 Task: Look for properties with their price reduced in the last 30 days.
Action: Mouse moved to (498, 213)
Screenshot: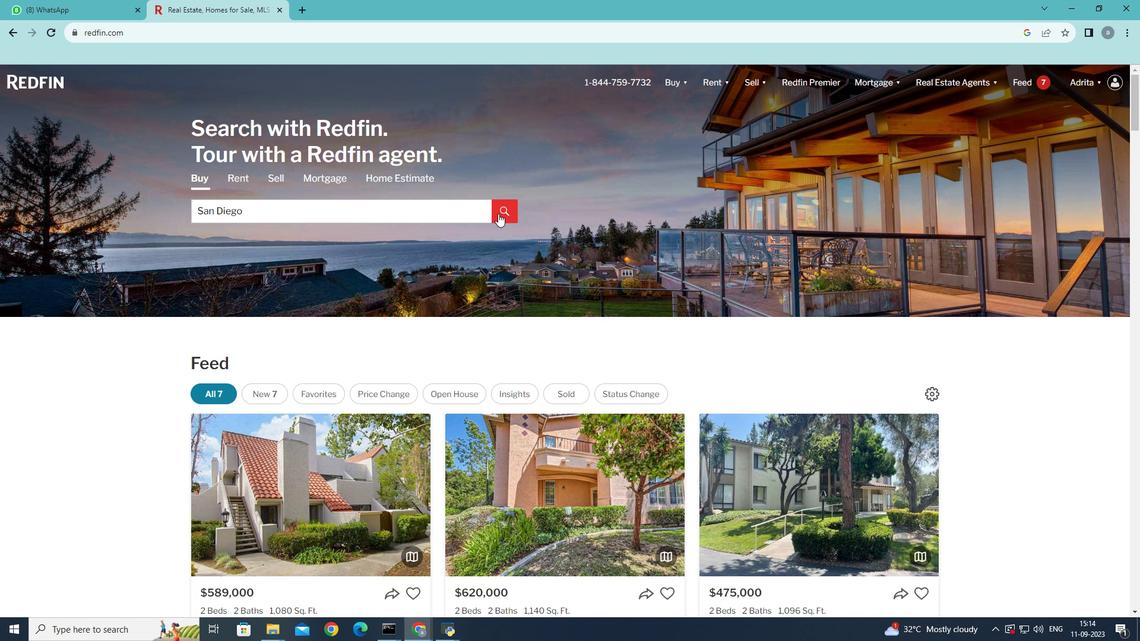 
Action: Mouse pressed left at (498, 213)
Screenshot: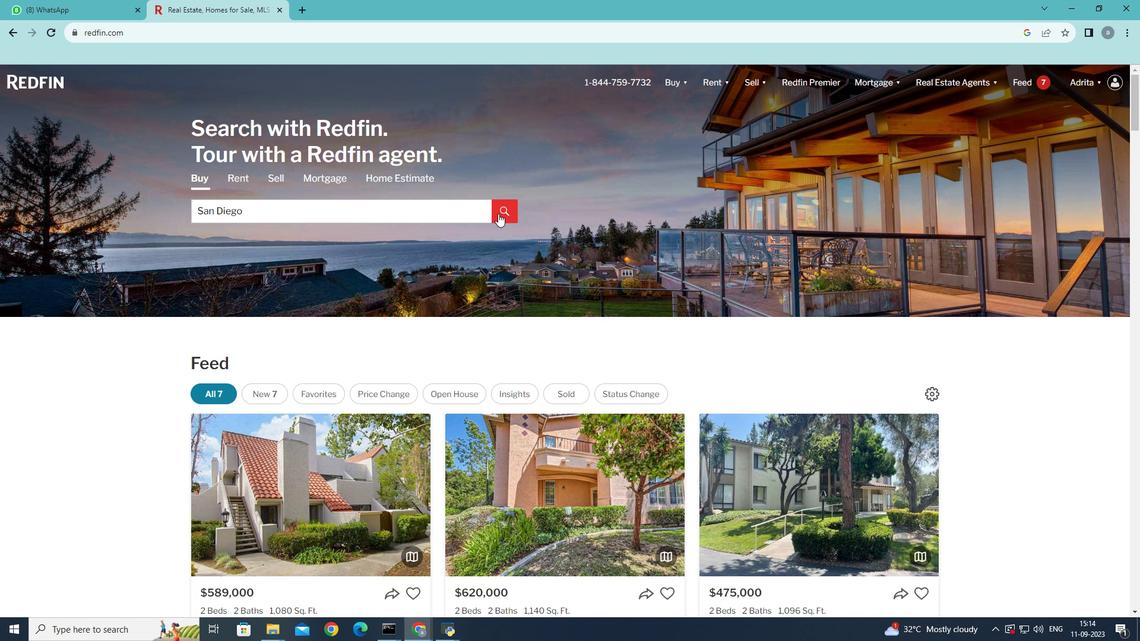 
Action: Mouse moved to (1024, 160)
Screenshot: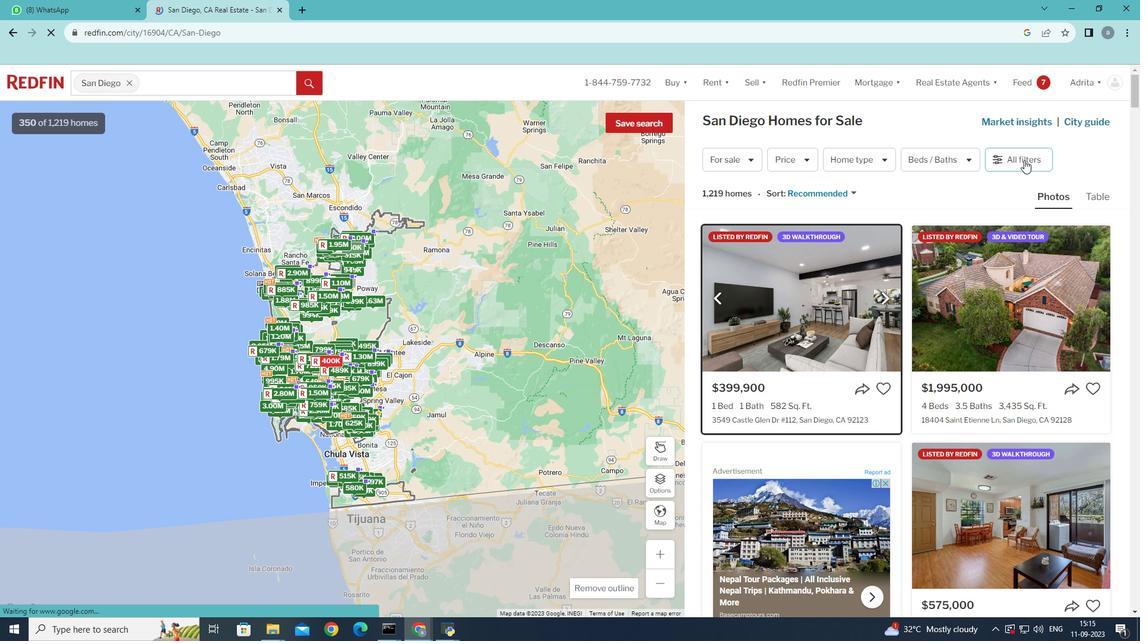
Action: Mouse pressed left at (1024, 160)
Screenshot: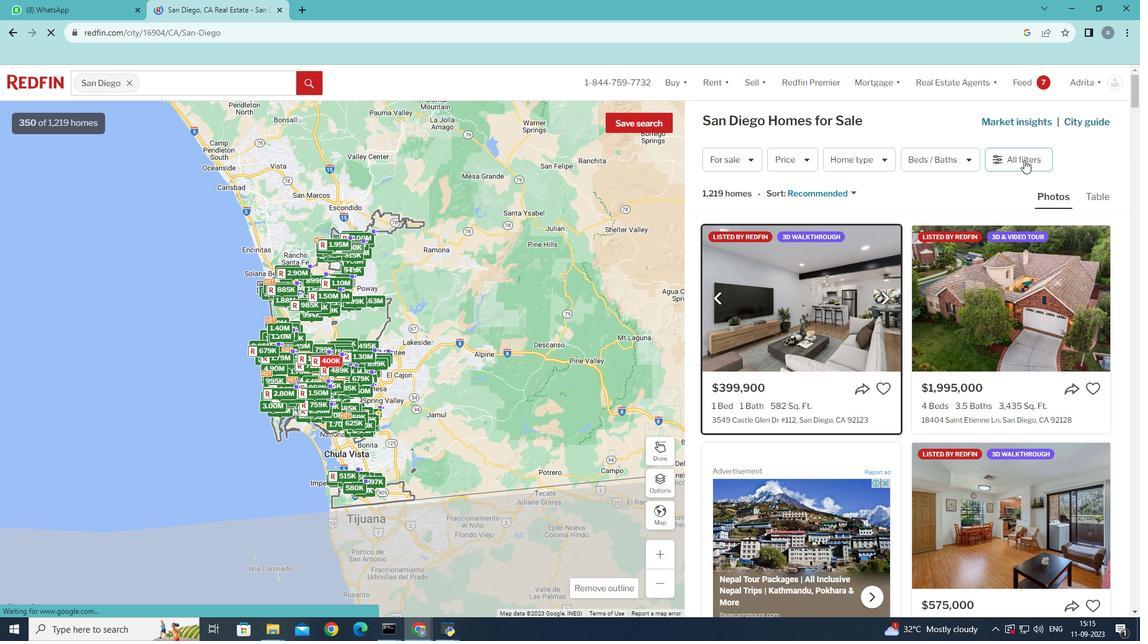 
Action: Mouse moved to (1049, 419)
Screenshot: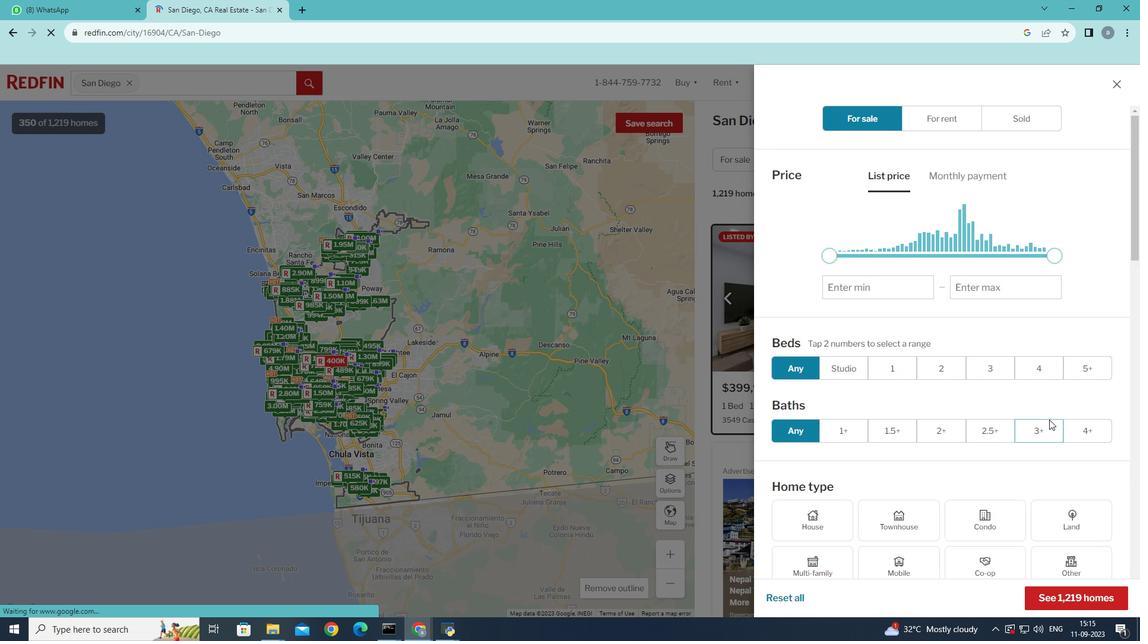 
Action: Mouse scrolled (1049, 419) with delta (0, 0)
Screenshot: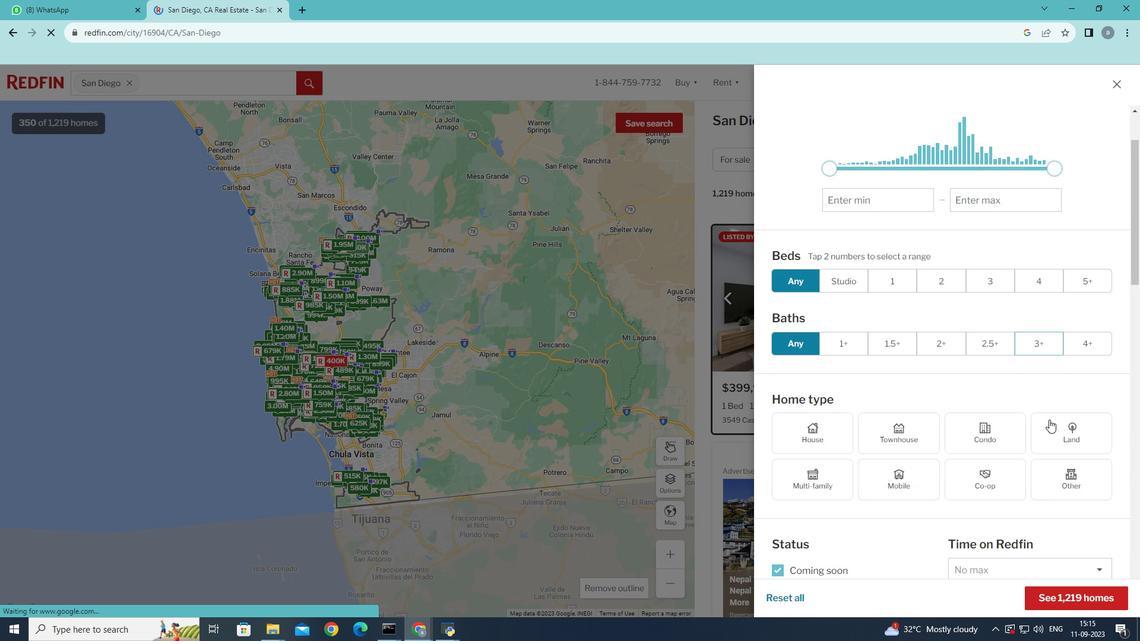 
Action: Mouse scrolled (1049, 419) with delta (0, 0)
Screenshot: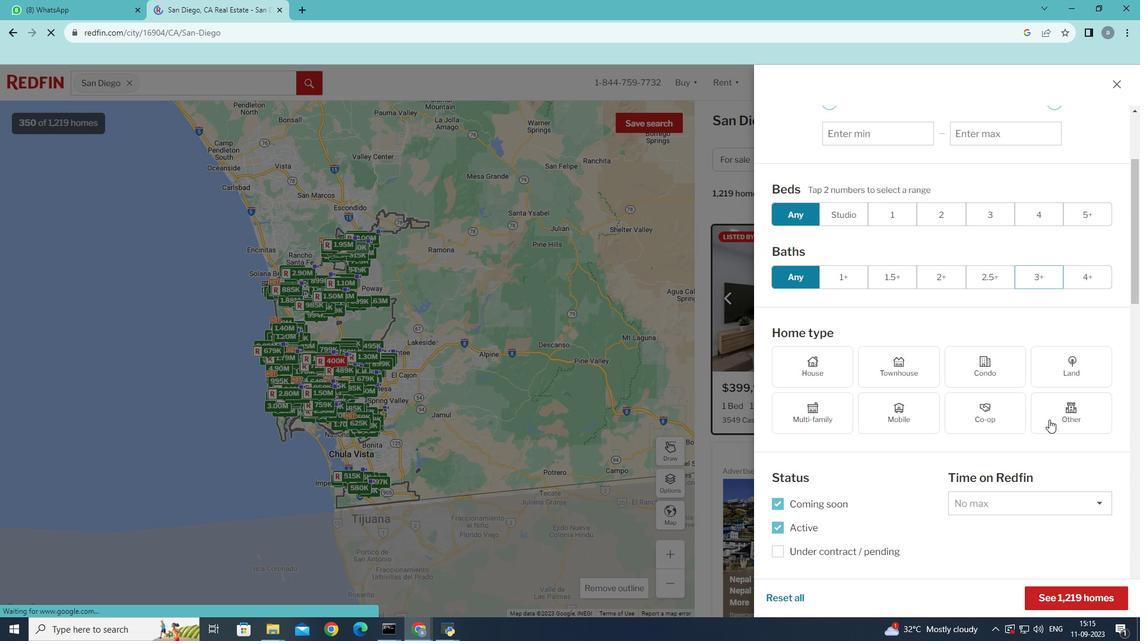 
Action: Mouse scrolled (1049, 419) with delta (0, 0)
Screenshot: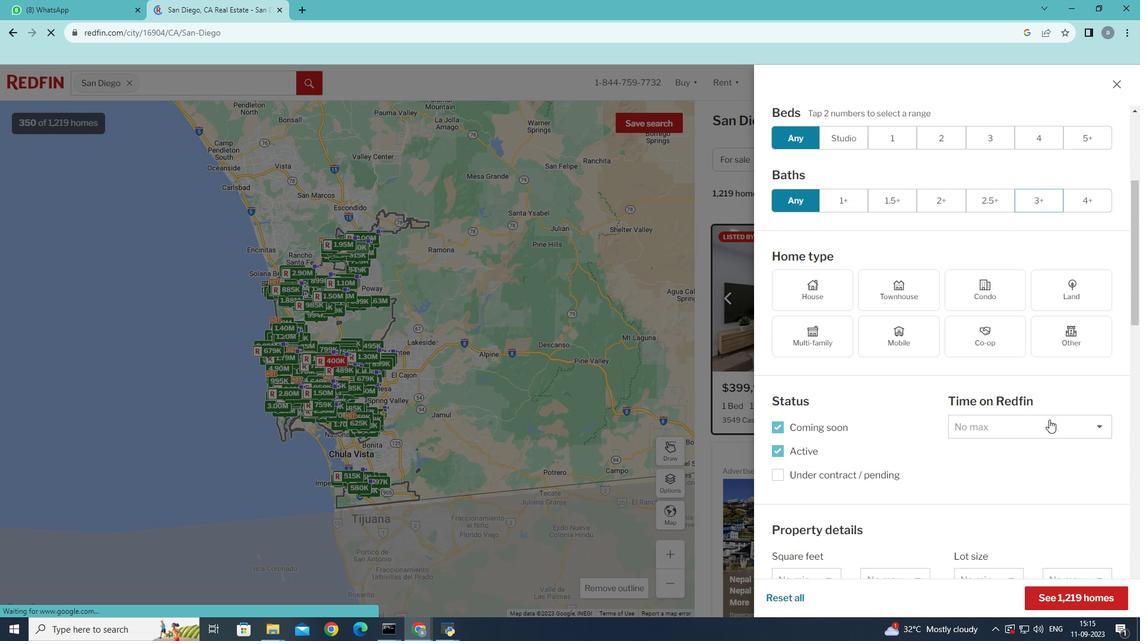 
Action: Mouse scrolled (1049, 419) with delta (0, 0)
Screenshot: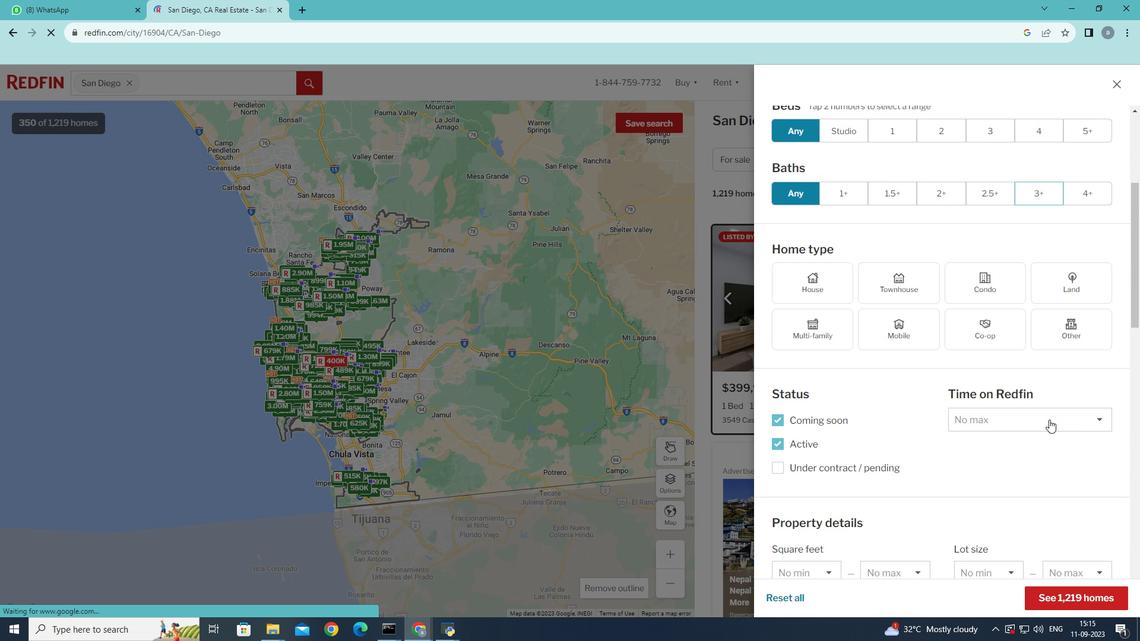 
Action: Mouse moved to (1049, 419)
Screenshot: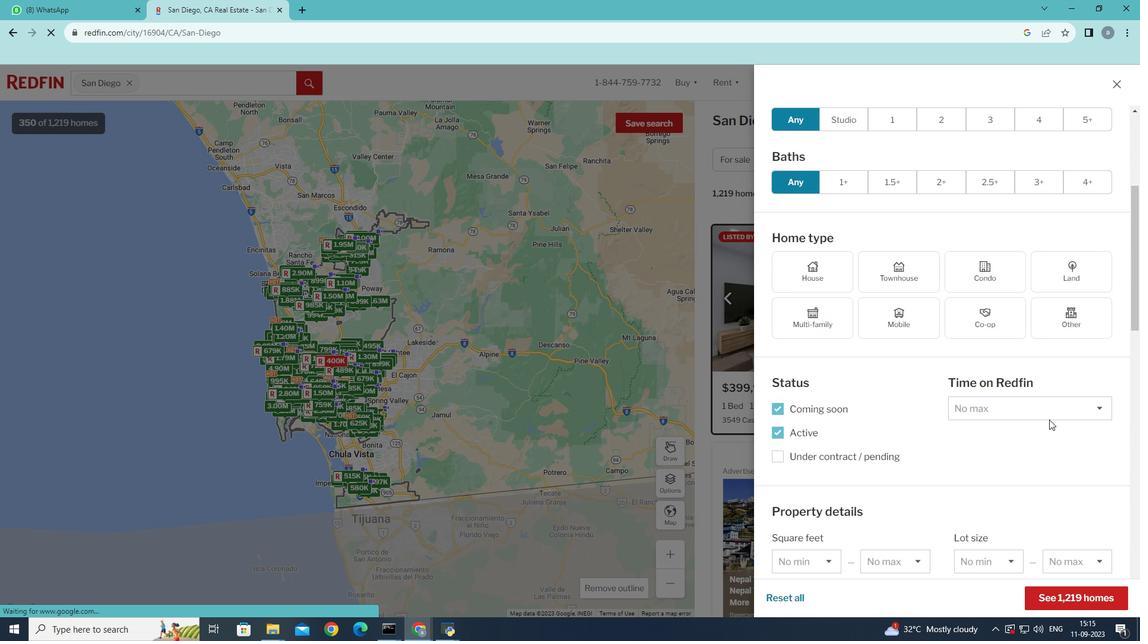 
Action: Mouse scrolled (1049, 419) with delta (0, 0)
Screenshot: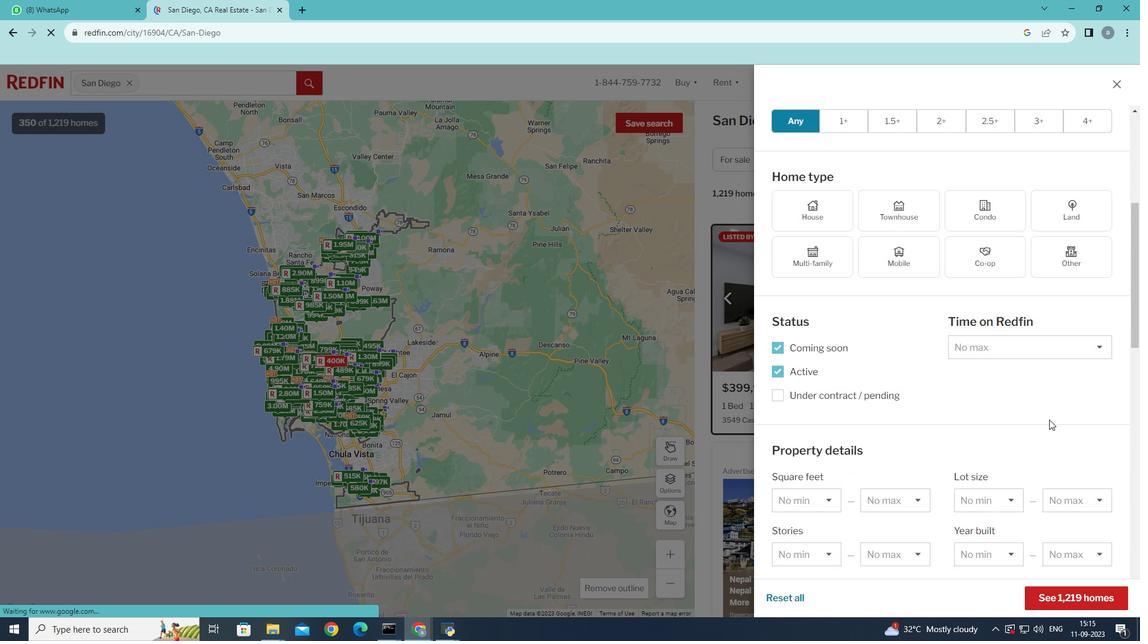 
Action: Mouse scrolled (1049, 419) with delta (0, 0)
Screenshot: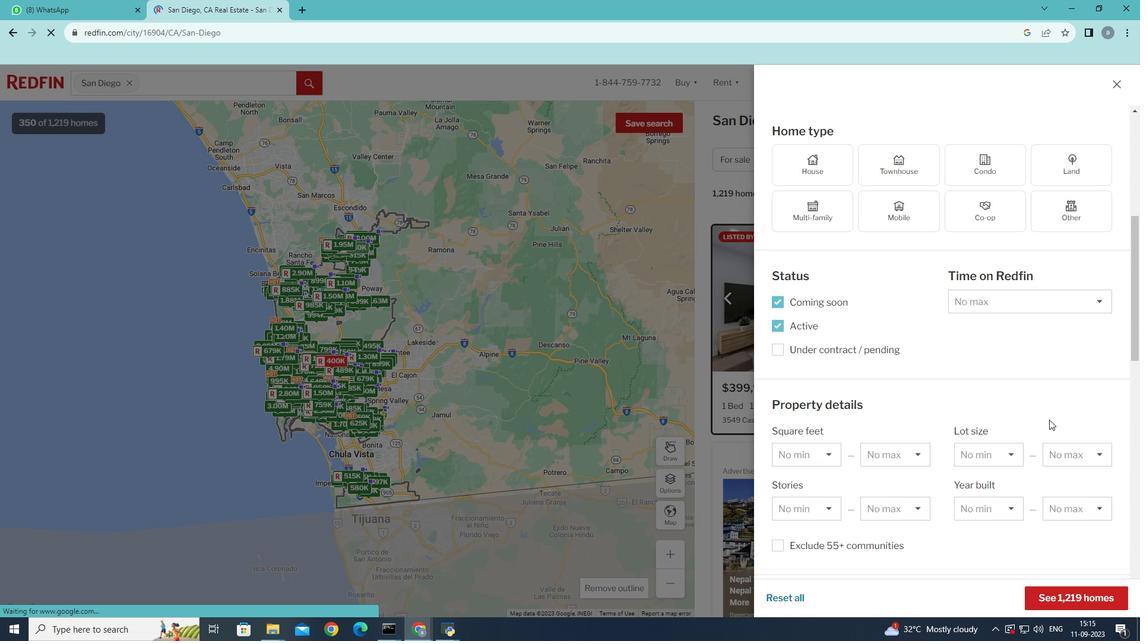 
Action: Mouse scrolled (1049, 419) with delta (0, 0)
Screenshot: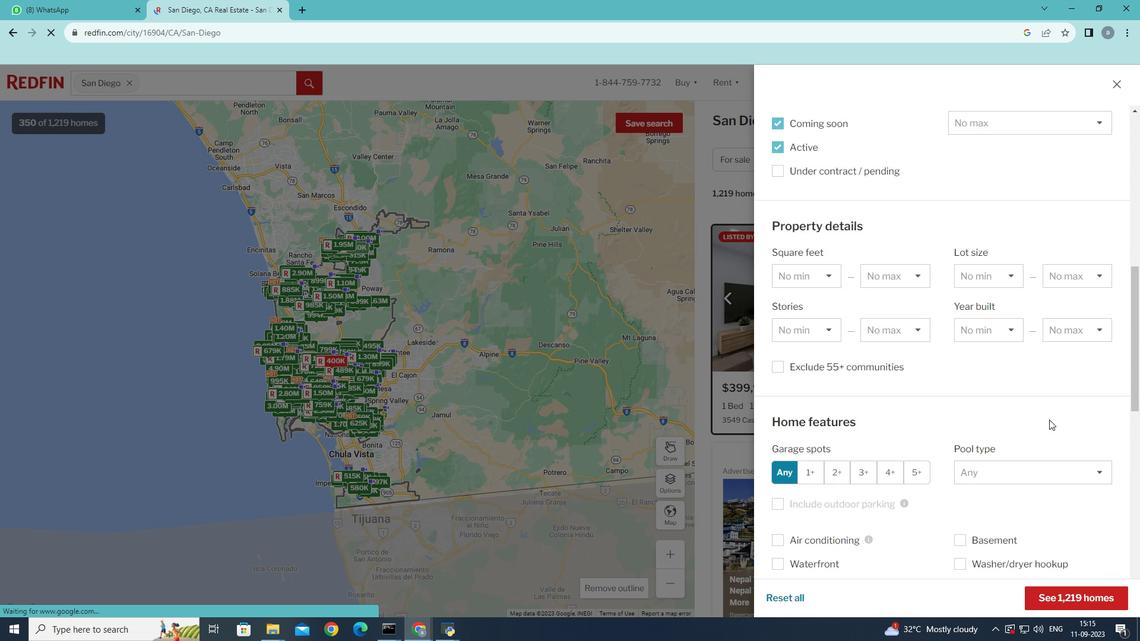 
Action: Mouse scrolled (1049, 419) with delta (0, 0)
Screenshot: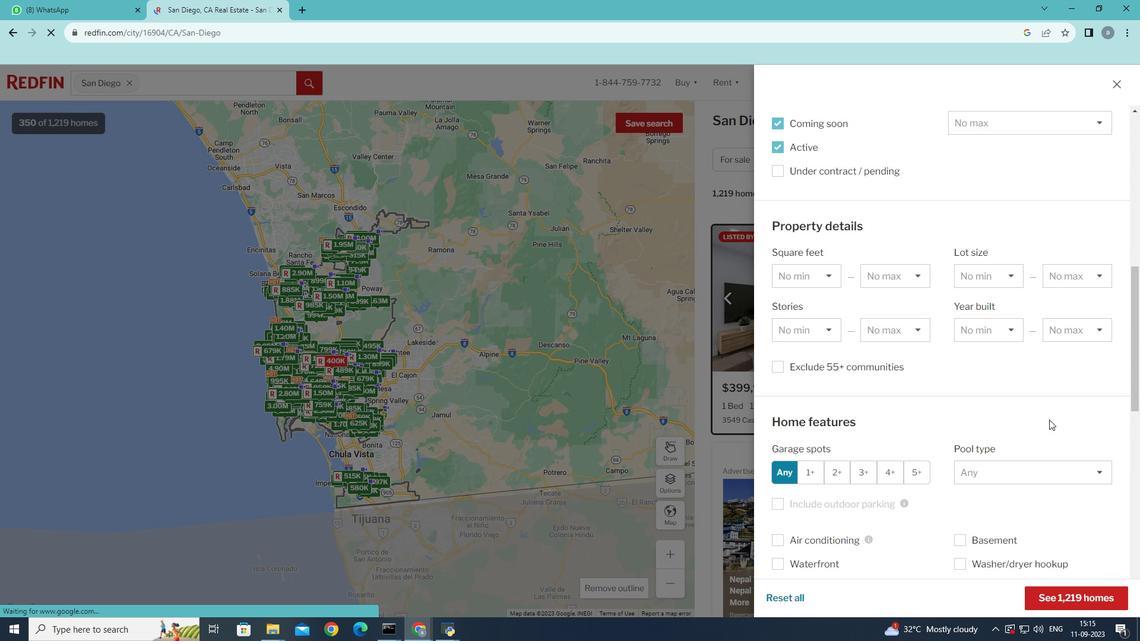 
Action: Mouse scrolled (1049, 419) with delta (0, 0)
Screenshot: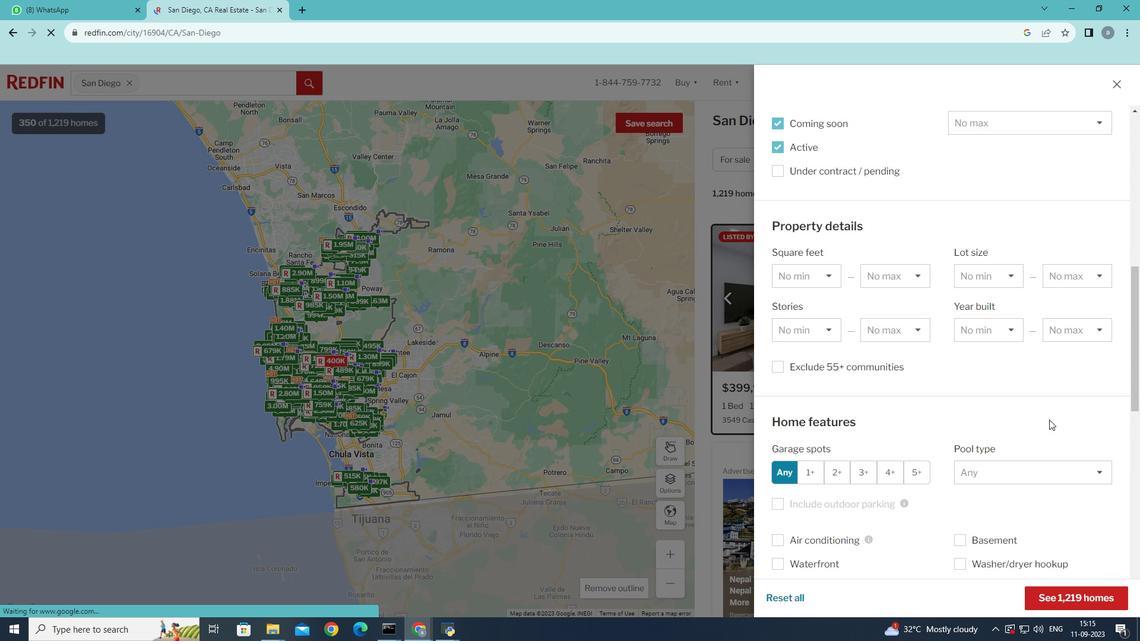 
Action: Mouse scrolled (1049, 419) with delta (0, 0)
Screenshot: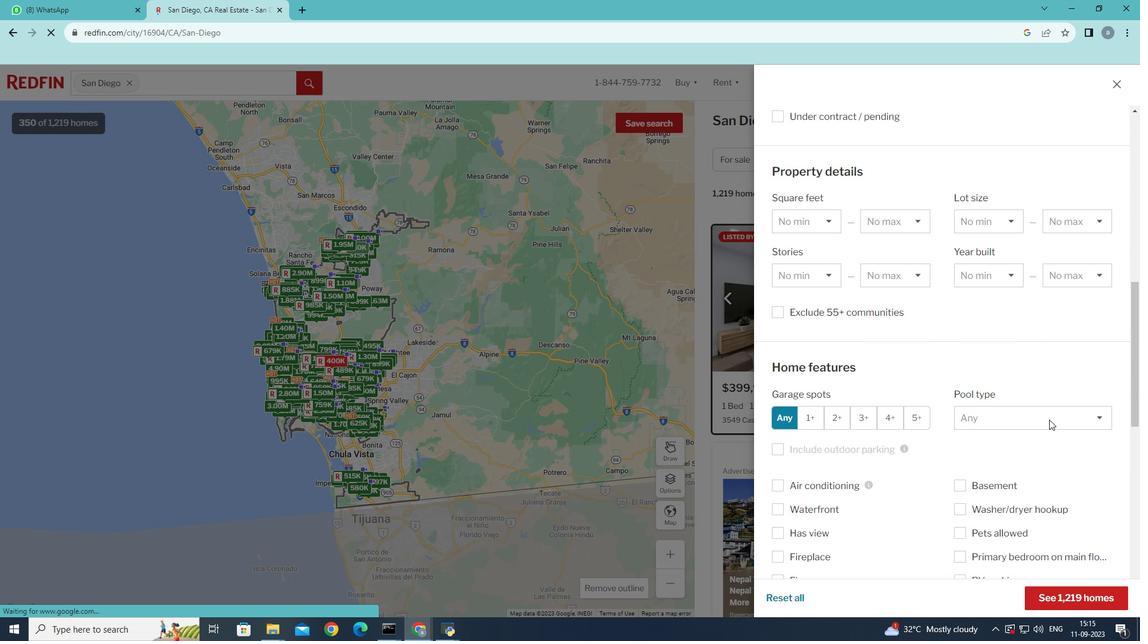 
Action: Mouse scrolled (1049, 419) with delta (0, 0)
Screenshot: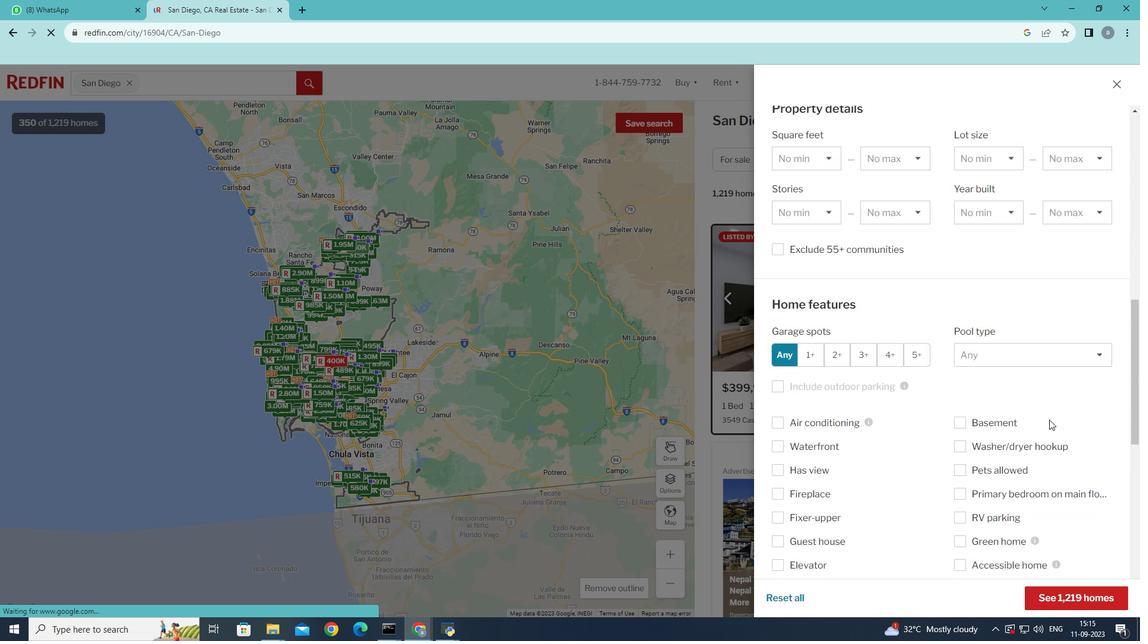 
Action: Mouse moved to (1049, 419)
Screenshot: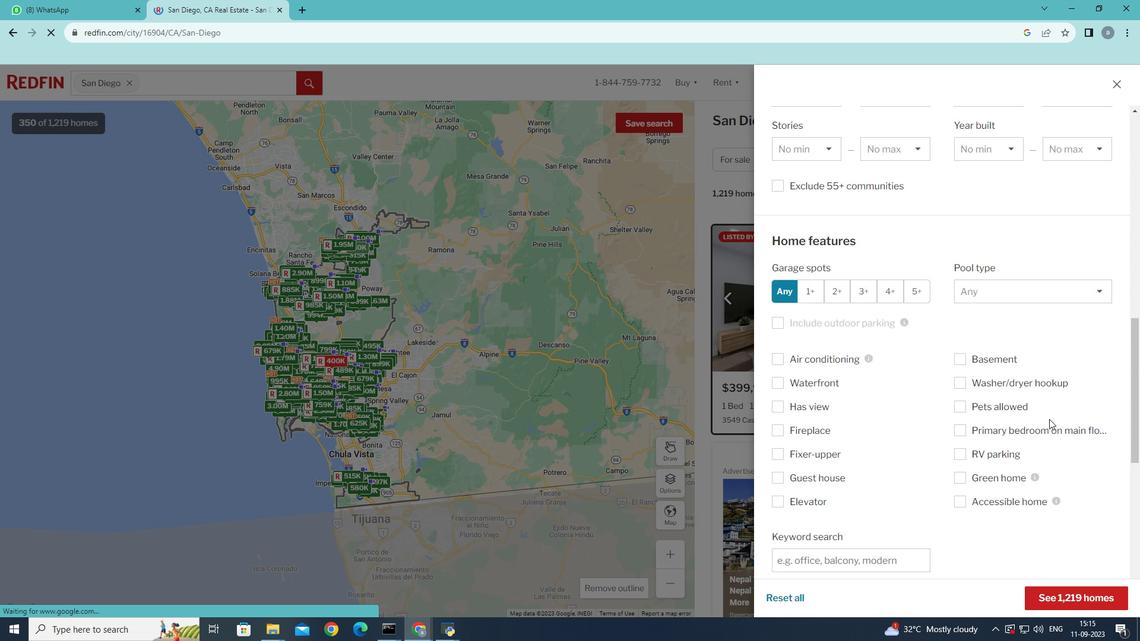 
Action: Mouse scrolled (1049, 418) with delta (0, 0)
Screenshot: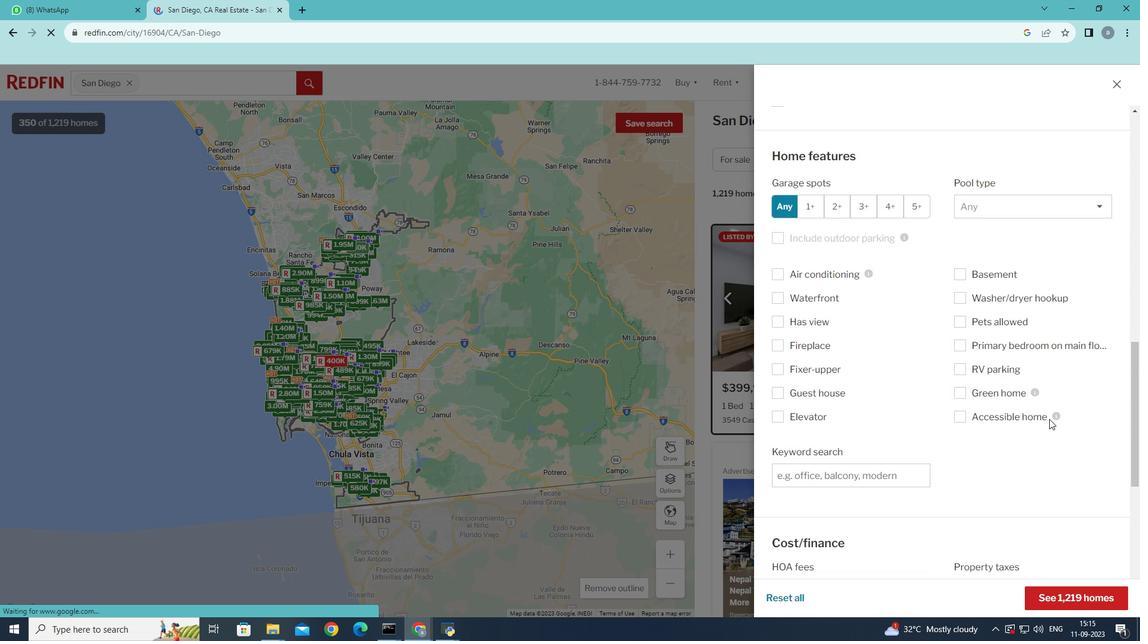 
Action: Mouse scrolled (1049, 418) with delta (0, 0)
Screenshot: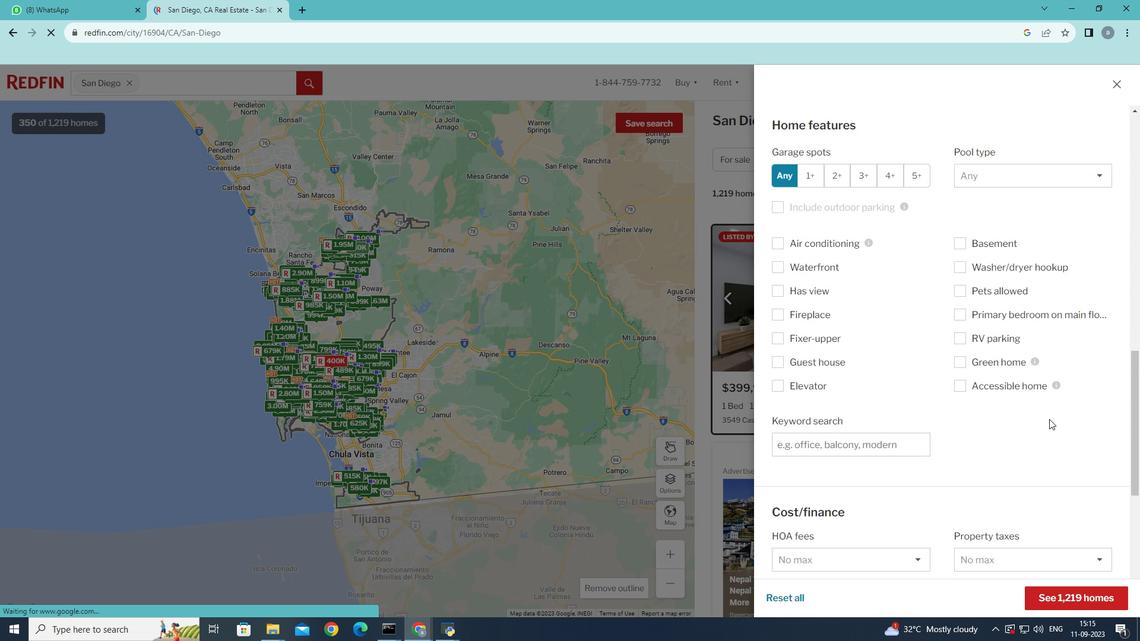 
Action: Mouse scrolled (1049, 418) with delta (0, 0)
Screenshot: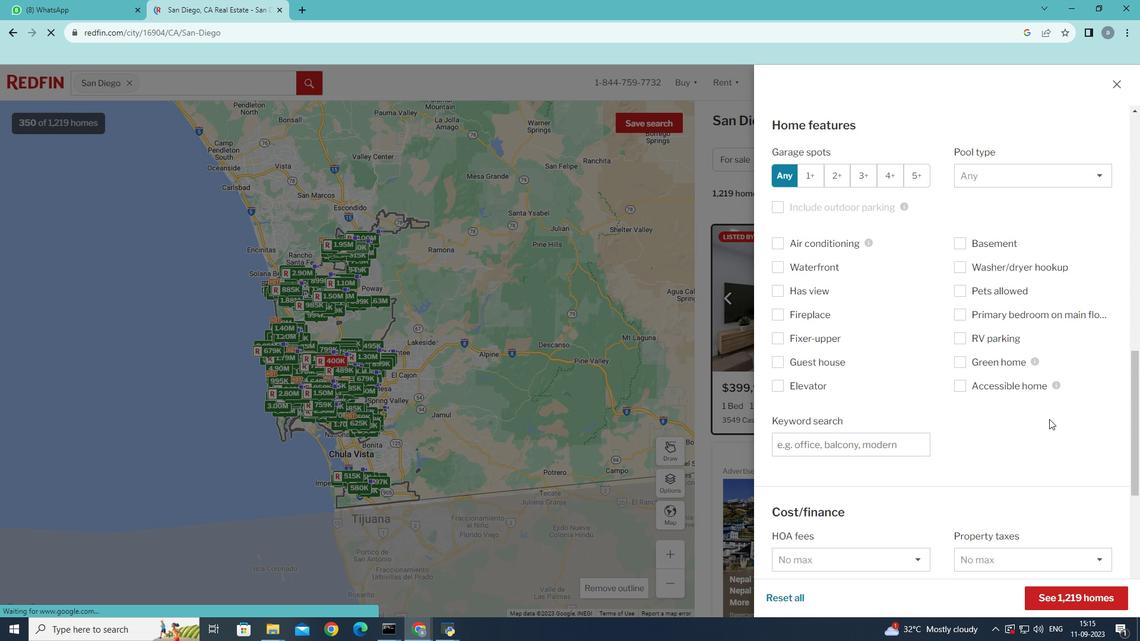 
Action: Mouse moved to (1050, 418)
Screenshot: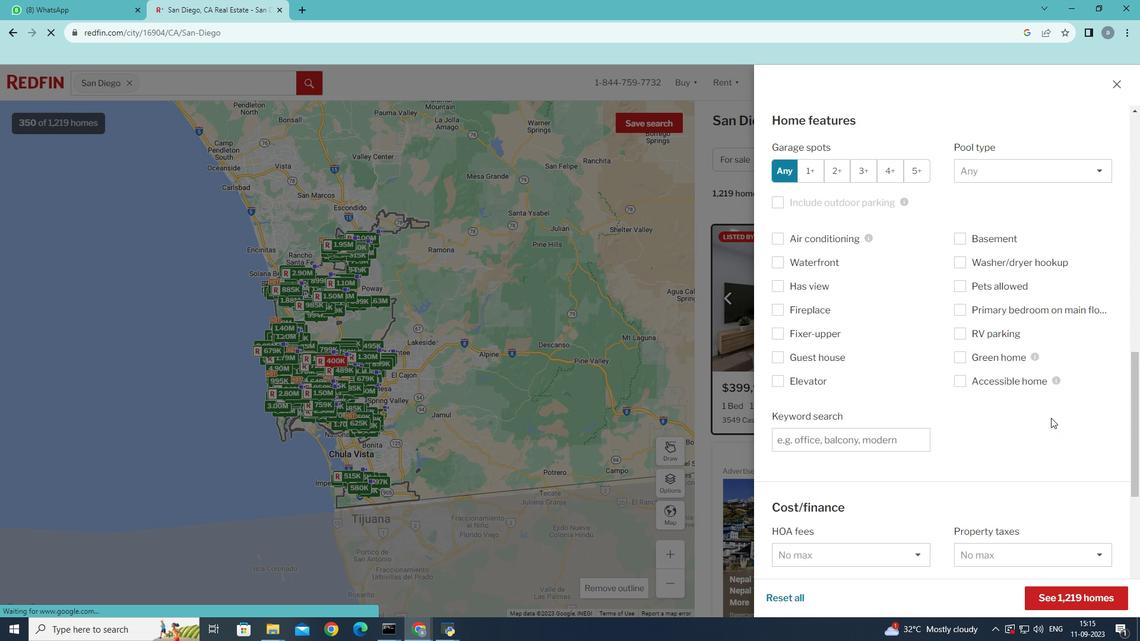 
Action: Mouse scrolled (1050, 417) with delta (0, 0)
Screenshot: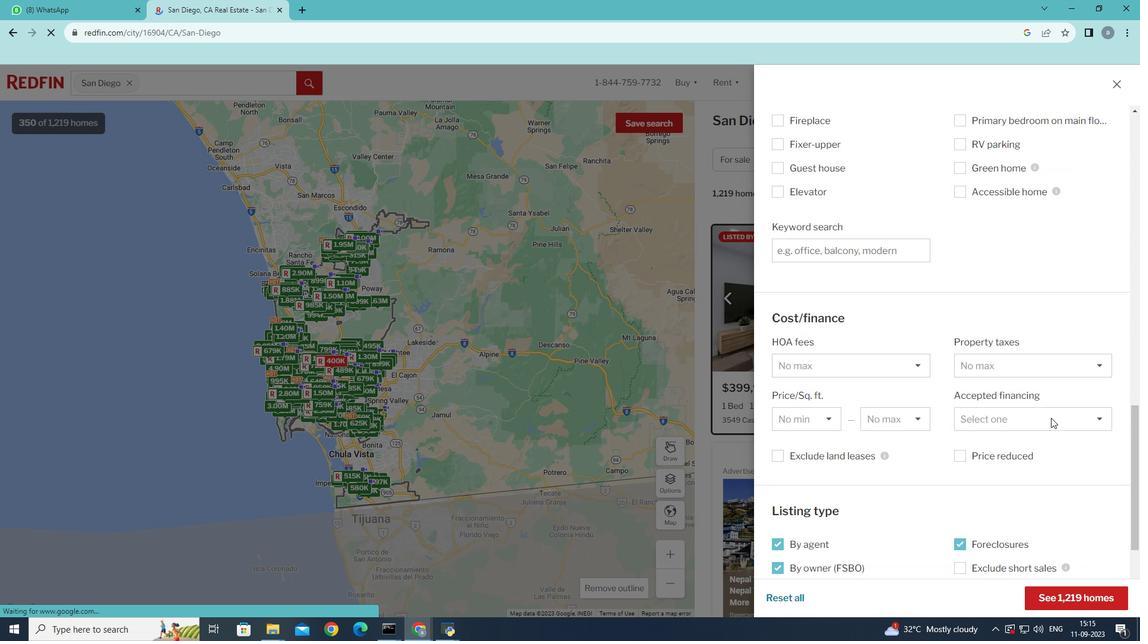 
Action: Mouse moved to (1051, 418)
Screenshot: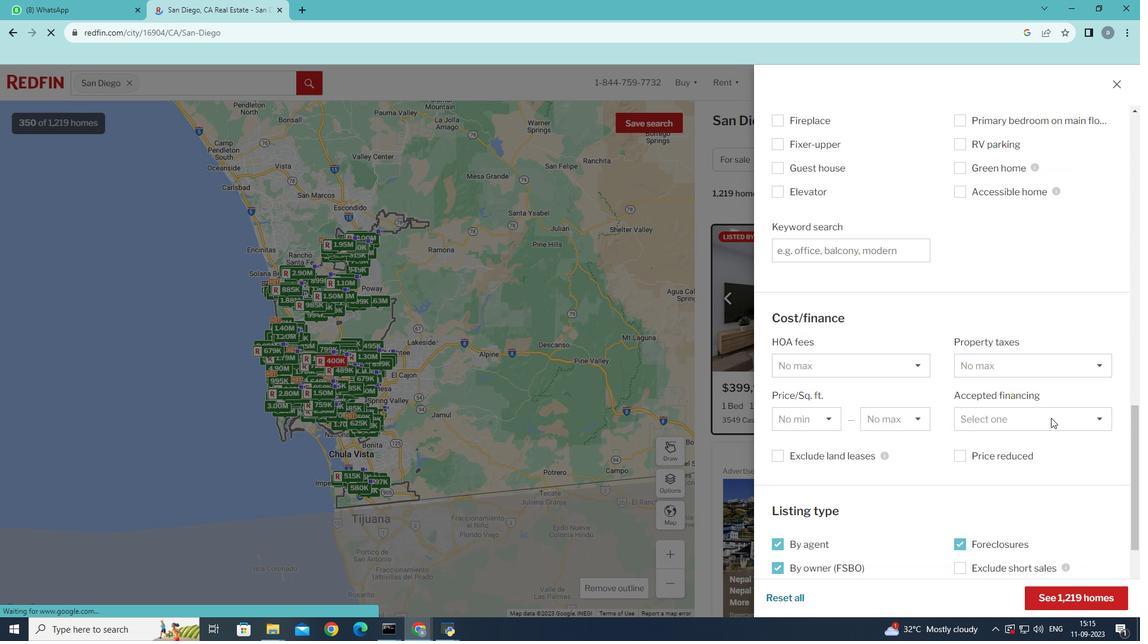 
Action: Mouse scrolled (1051, 417) with delta (0, 0)
Screenshot: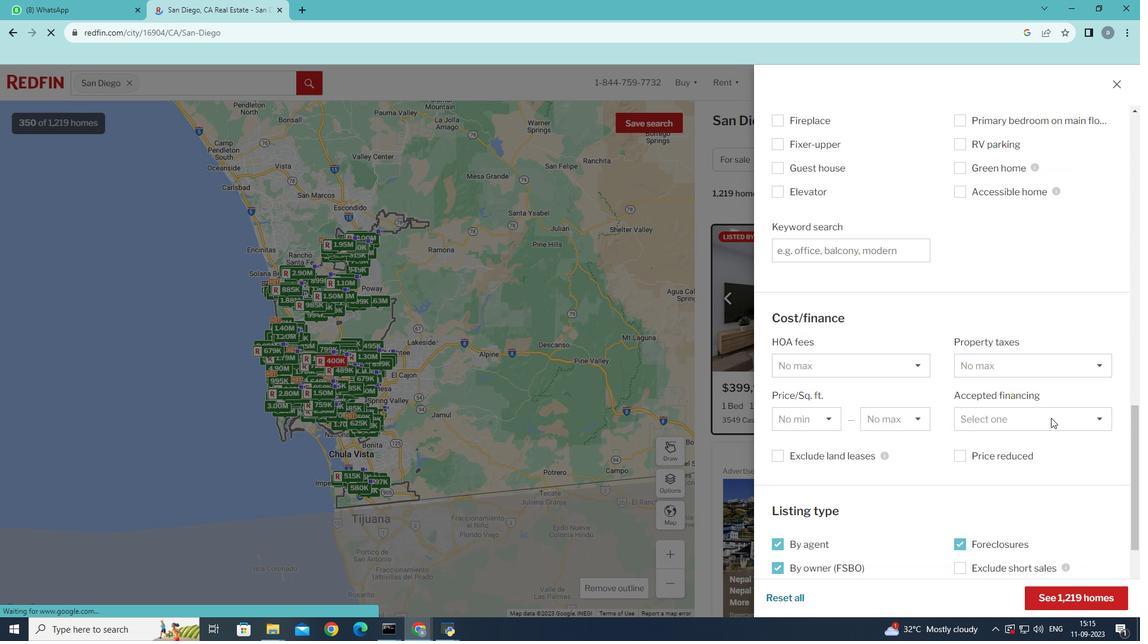 
Action: Mouse scrolled (1051, 417) with delta (0, 0)
Screenshot: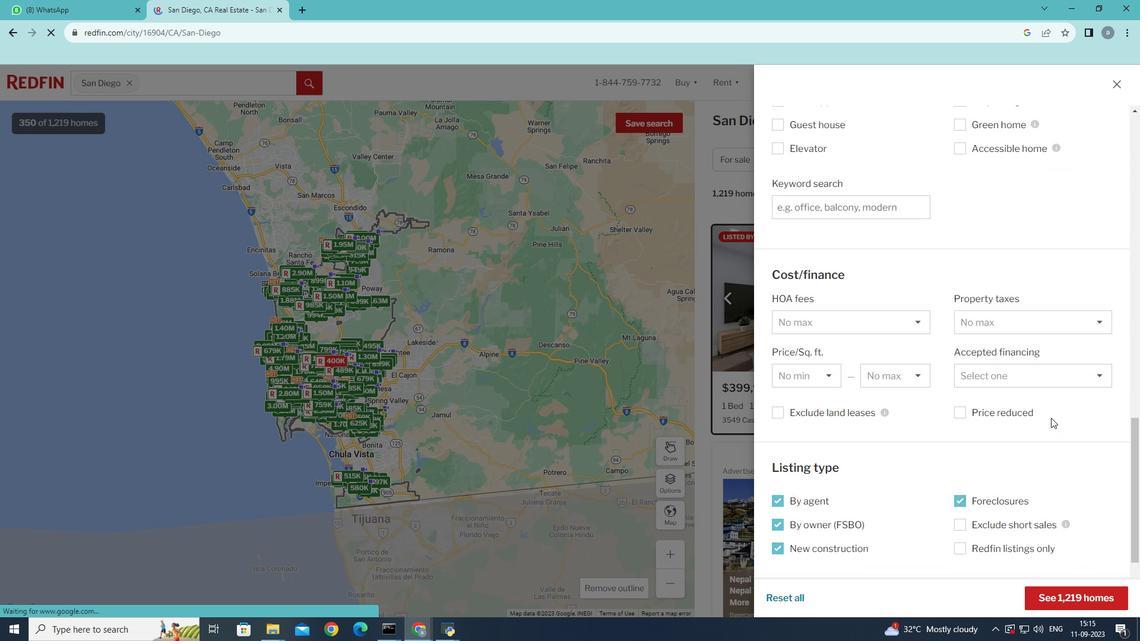 
Action: Mouse scrolled (1051, 417) with delta (0, 0)
Screenshot: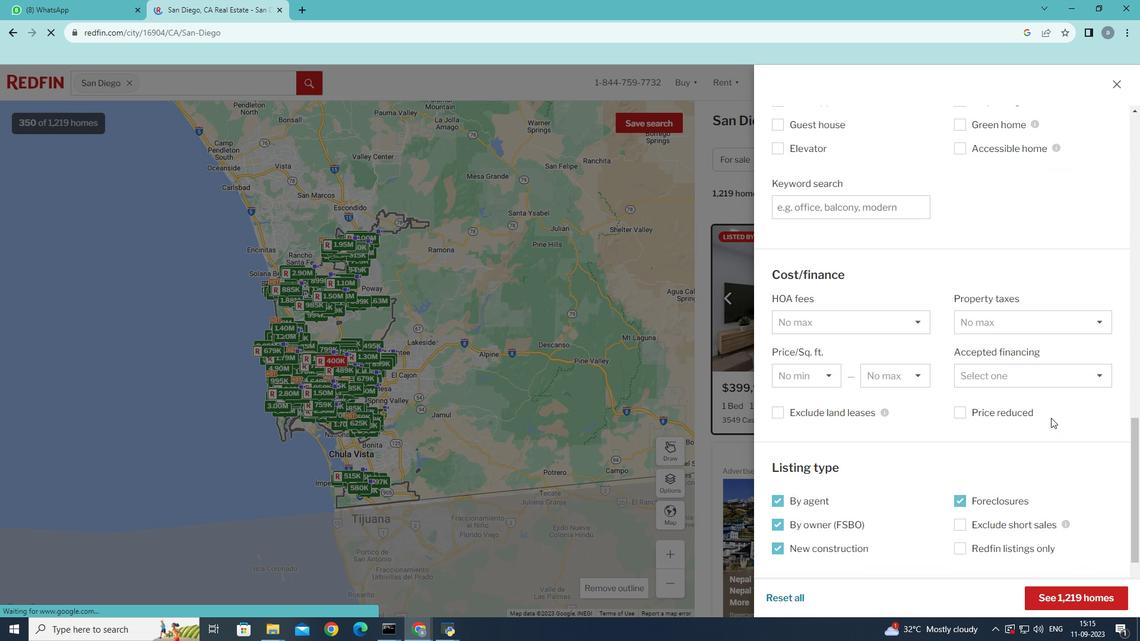 
Action: Mouse moved to (958, 410)
Screenshot: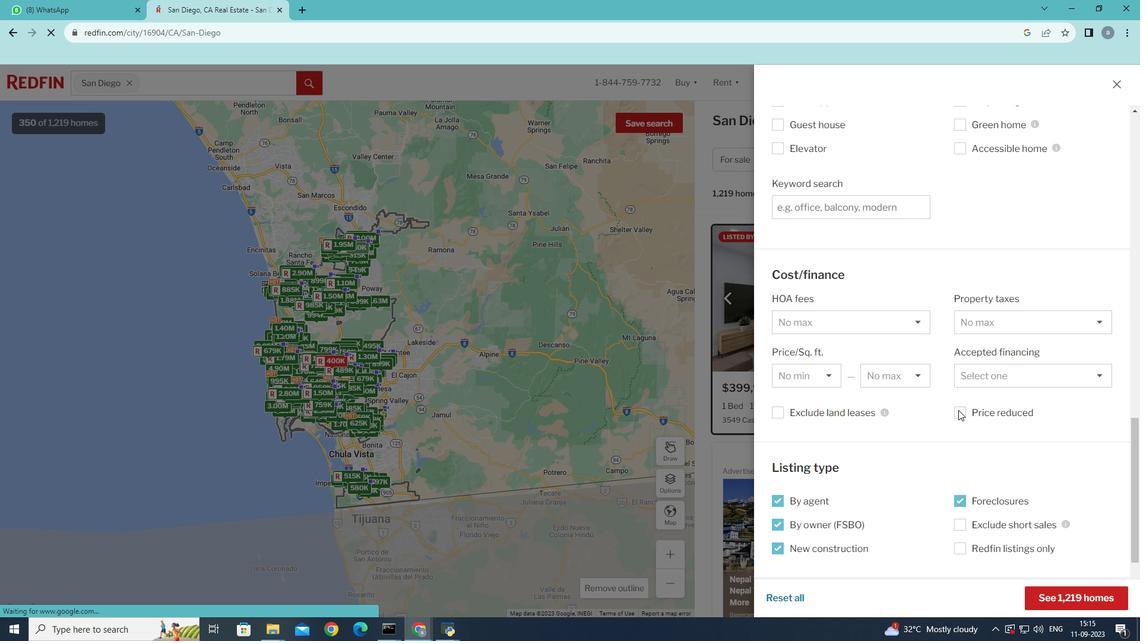 
Action: Mouse pressed left at (958, 410)
Screenshot: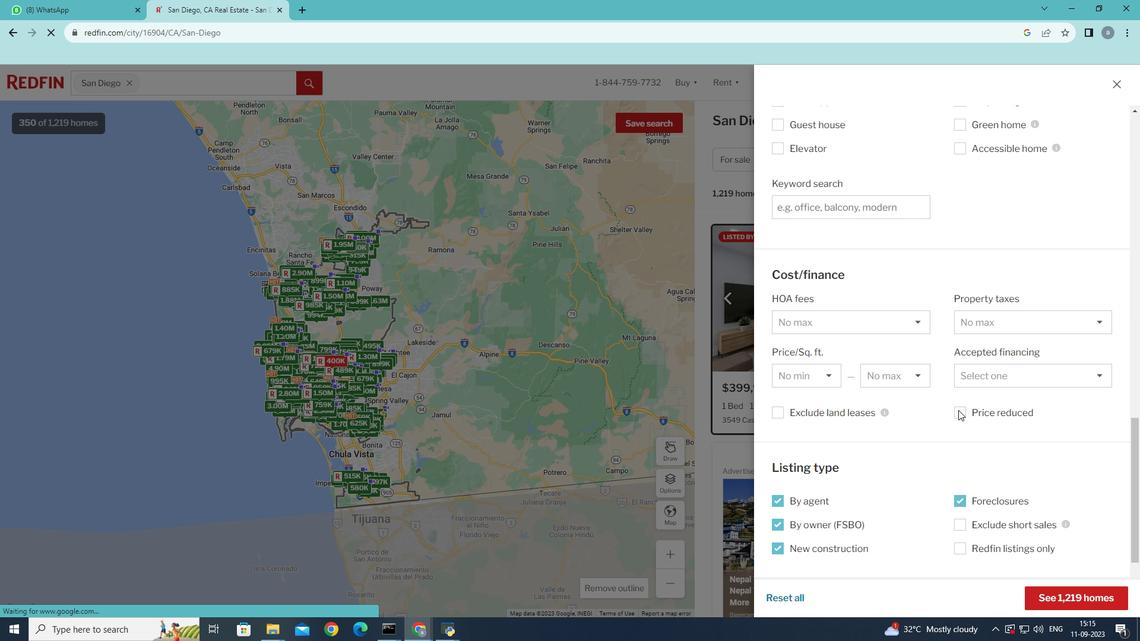 
Action: Mouse moved to (1103, 434)
Screenshot: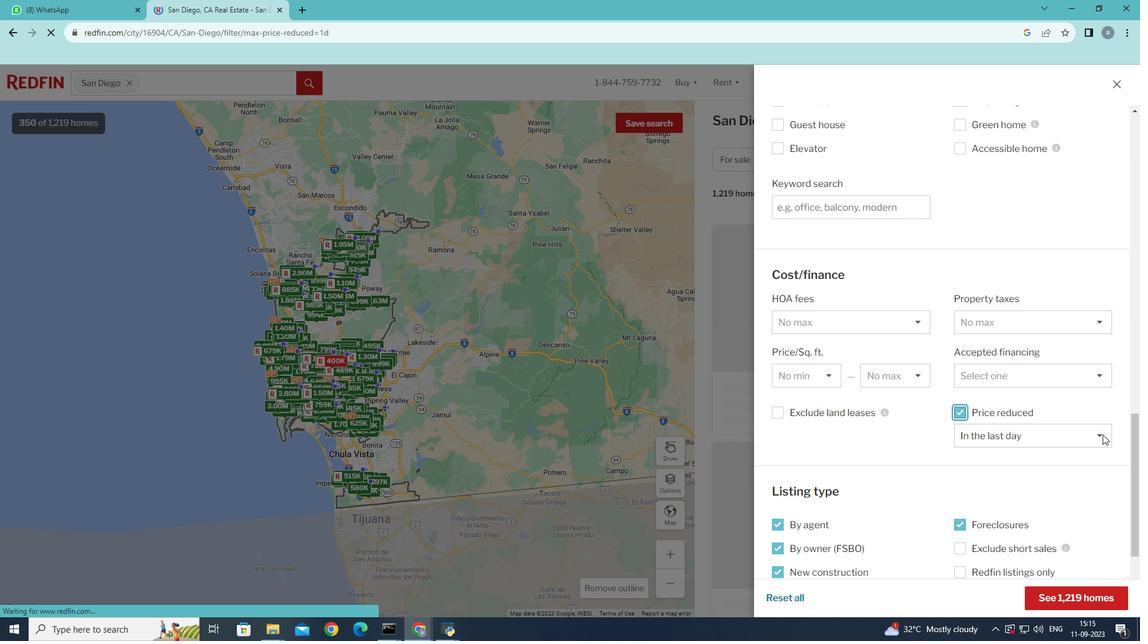 
Action: Mouse pressed left at (1103, 434)
Screenshot: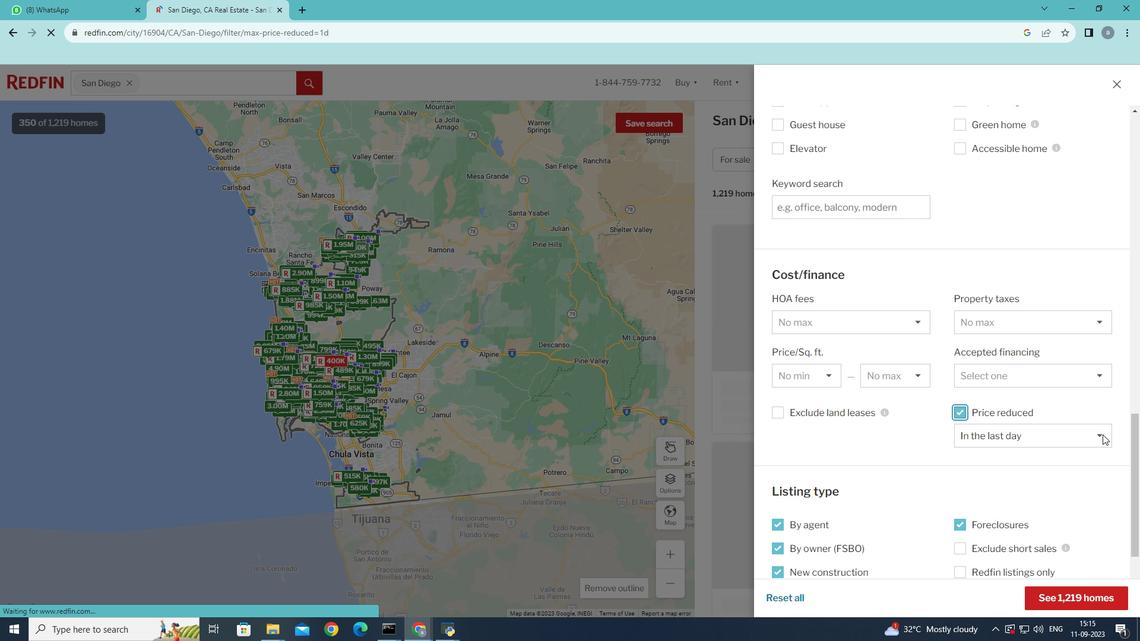 
Action: Mouse moved to (1002, 504)
Screenshot: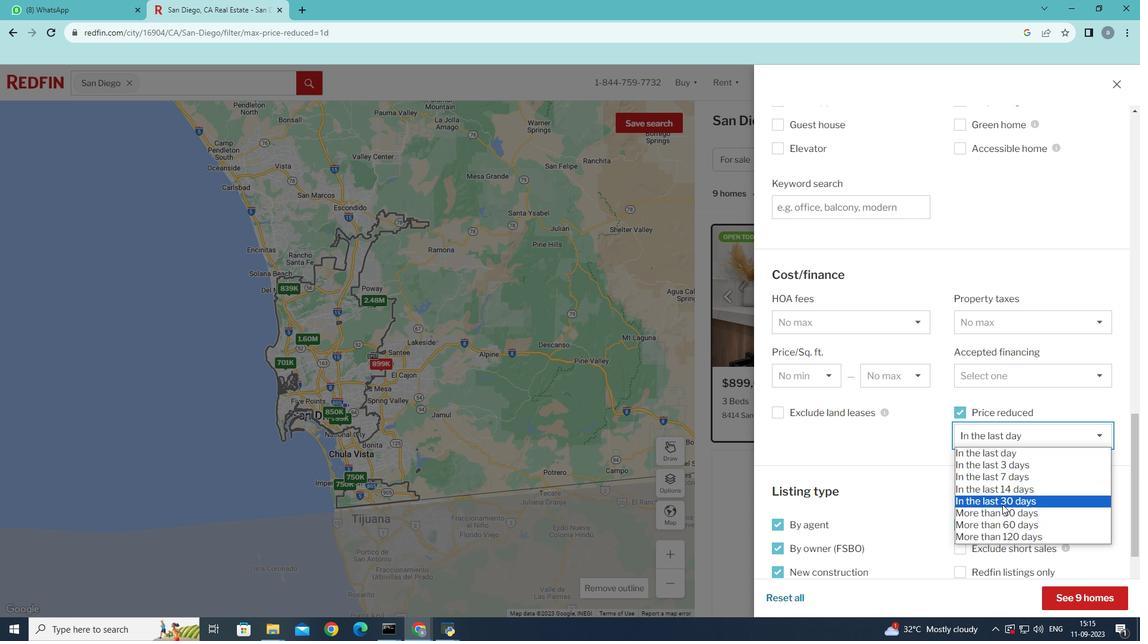 
Action: Mouse pressed left at (1002, 504)
Screenshot: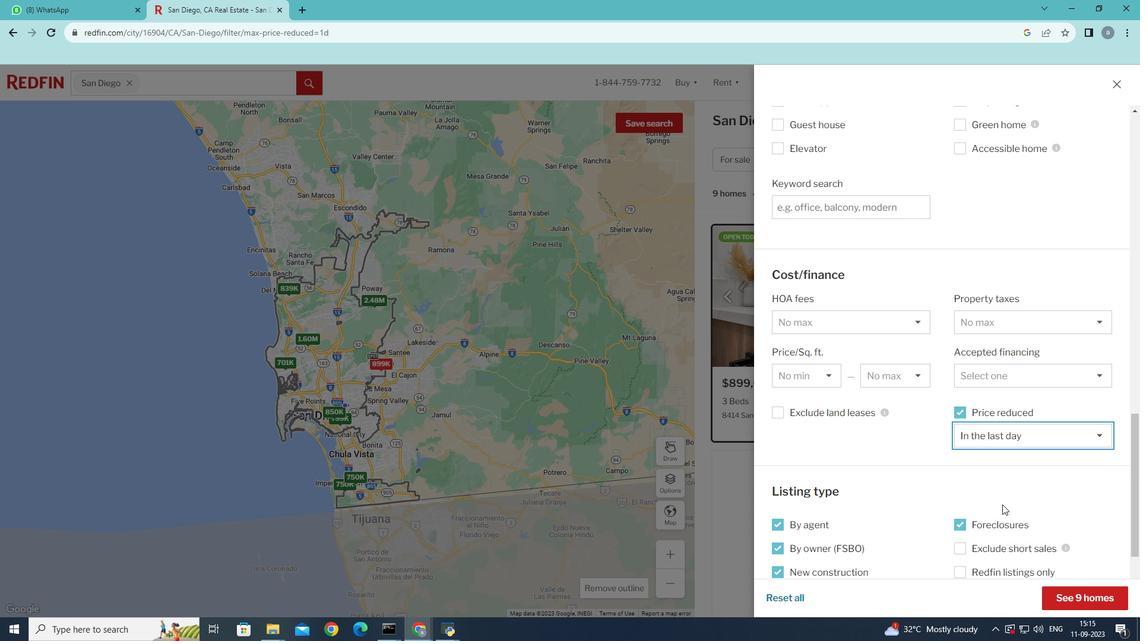 
Action: Mouse moved to (1084, 602)
Screenshot: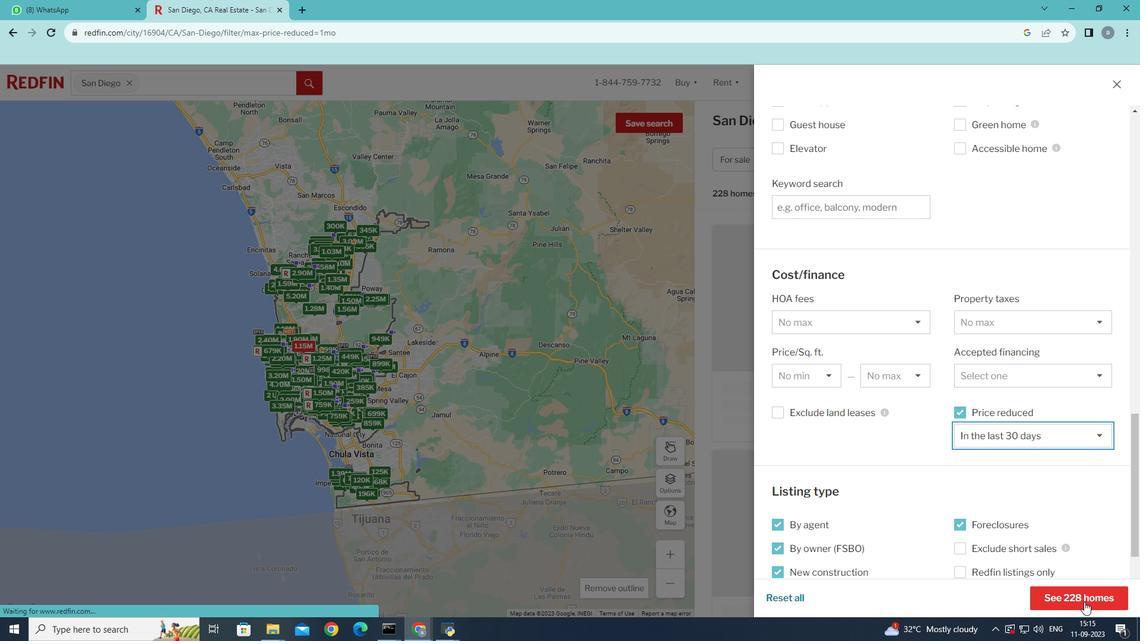 
Action: Mouse pressed left at (1084, 602)
Screenshot: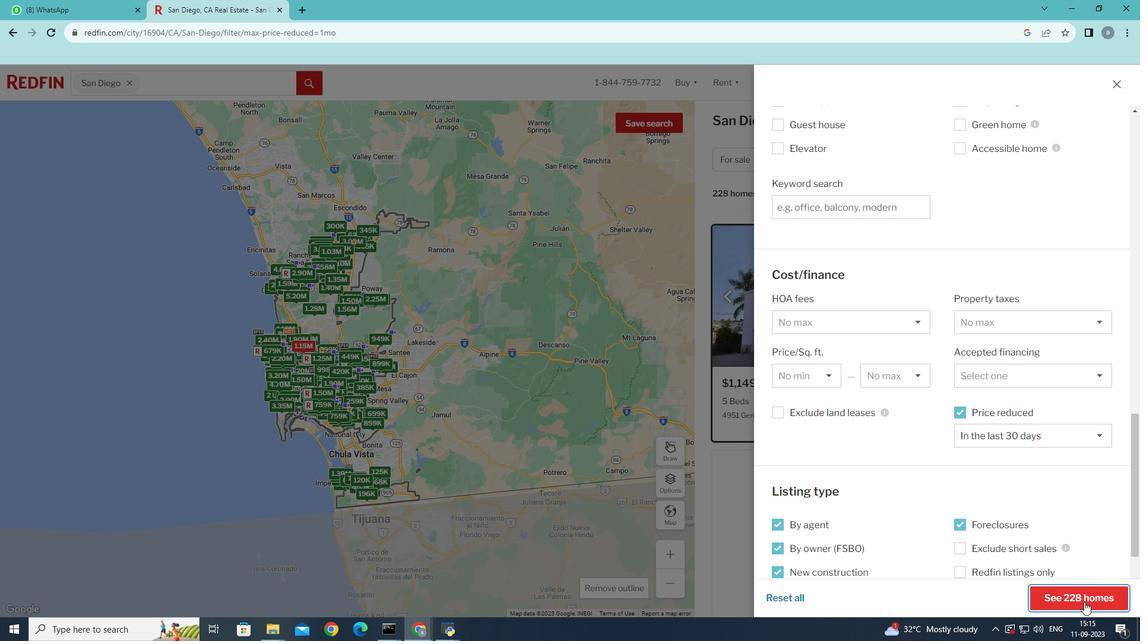 
Action: Mouse moved to (1076, 594)
Screenshot: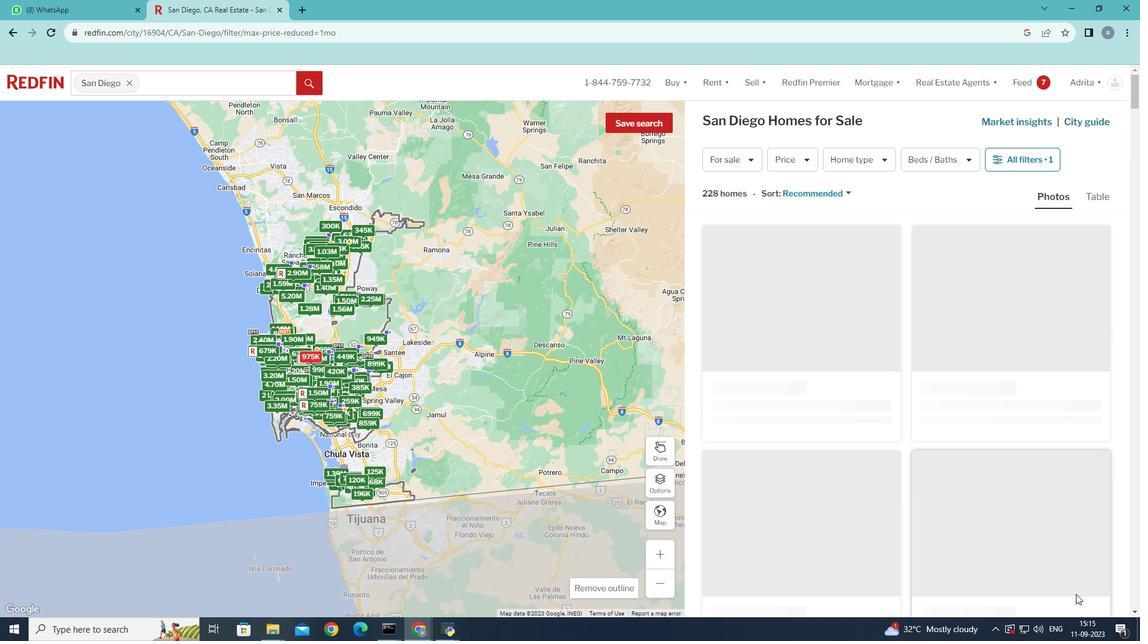 
